 Task: Create a rule when a due date between working days from now is moved in a card by me.
Action: Mouse pressed left at (782, 221)
Screenshot: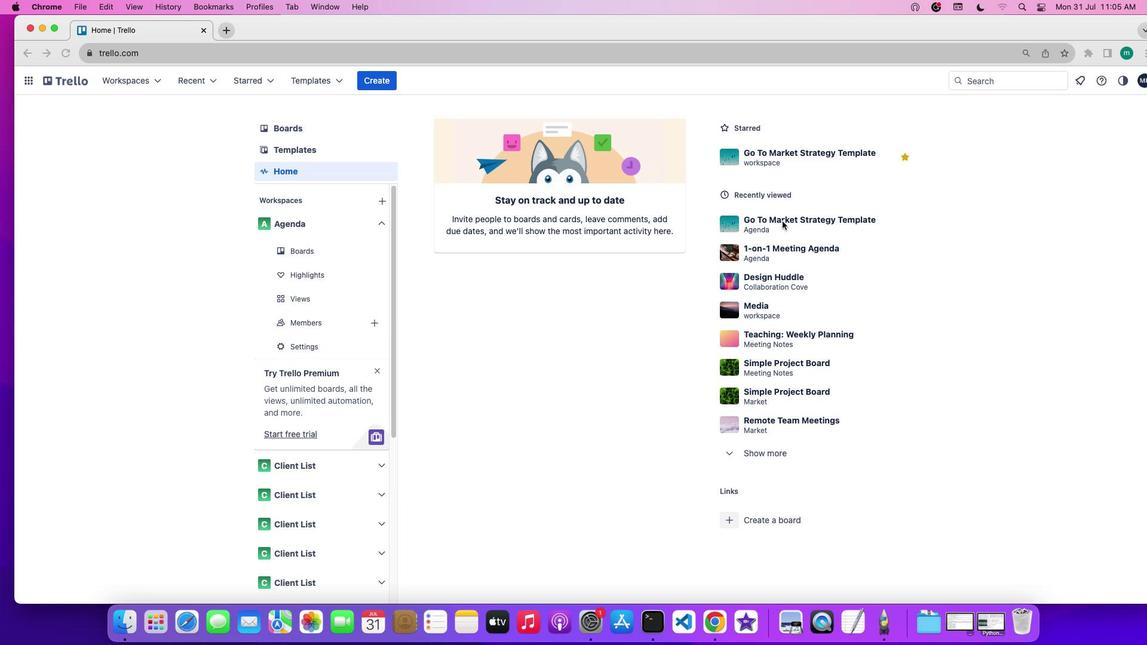 
Action: Mouse pressed left at (782, 221)
Screenshot: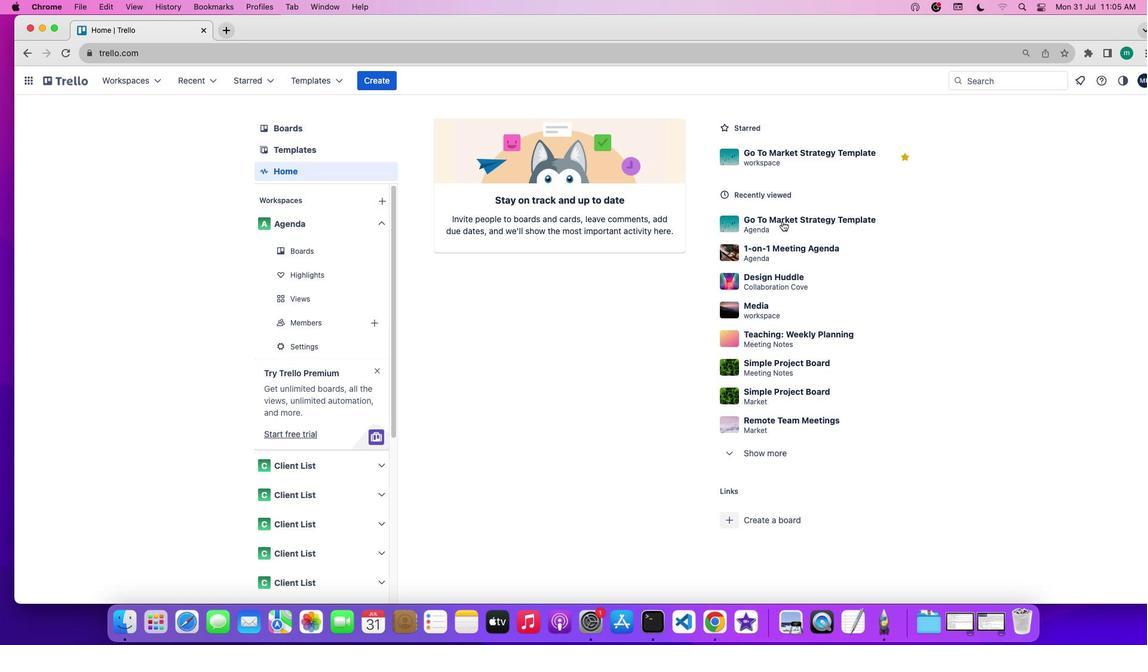 
Action: Mouse moved to (1040, 257)
Screenshot: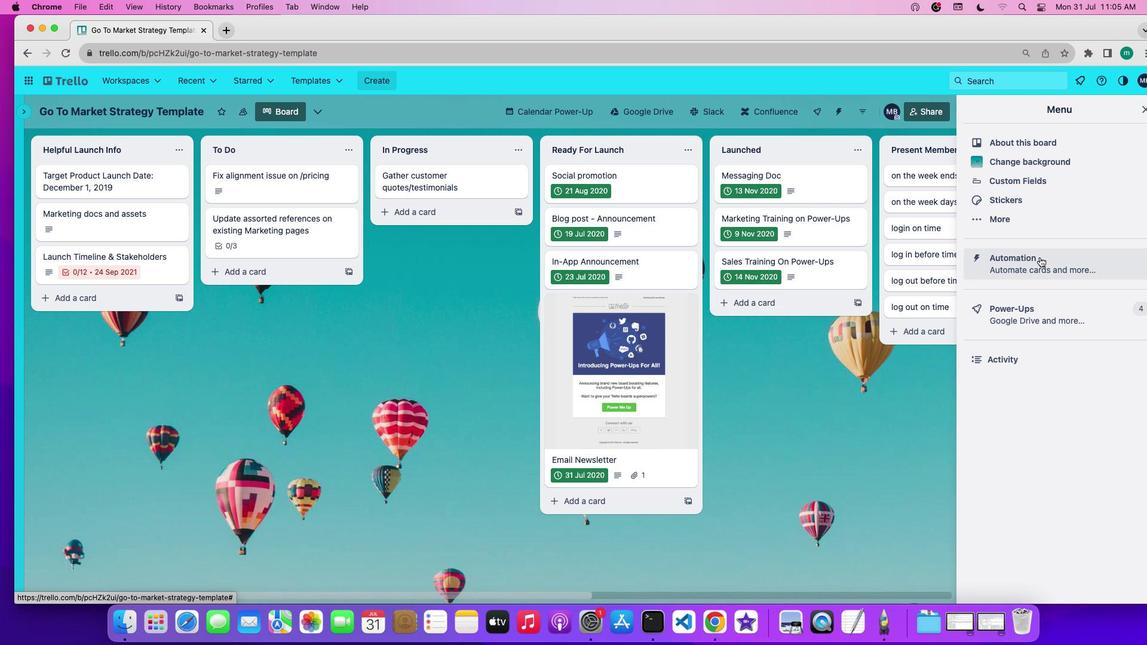 
Action: Mouse pressed left at (1040, 257)
Screenshot: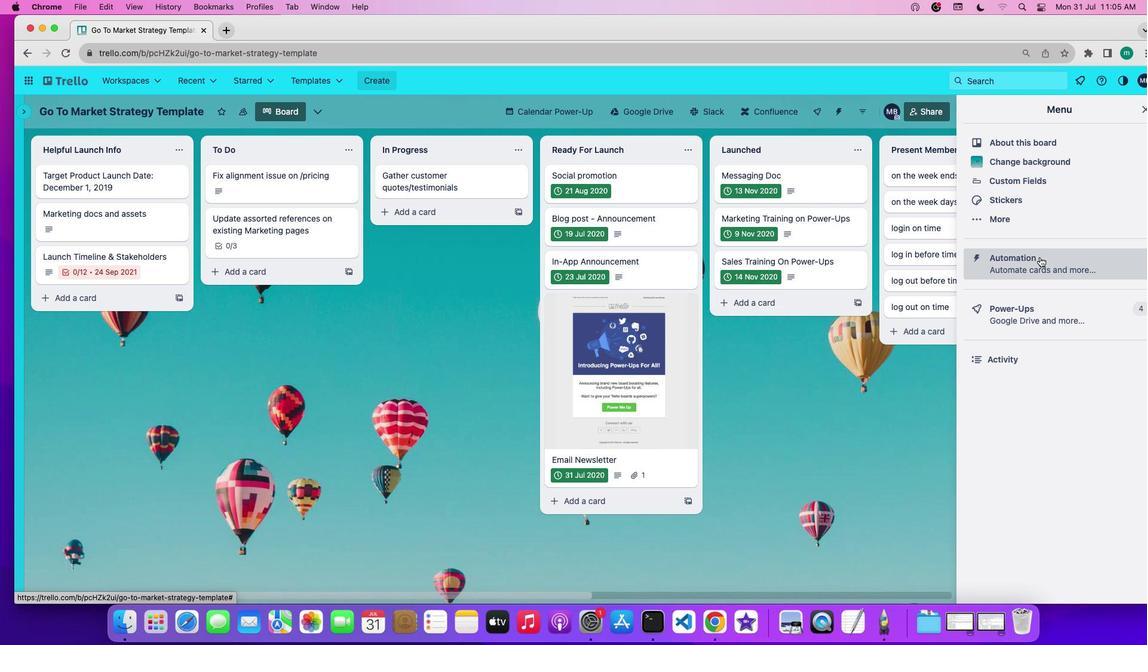 
Action: Mouse moved to (112, 220)
Screenshot: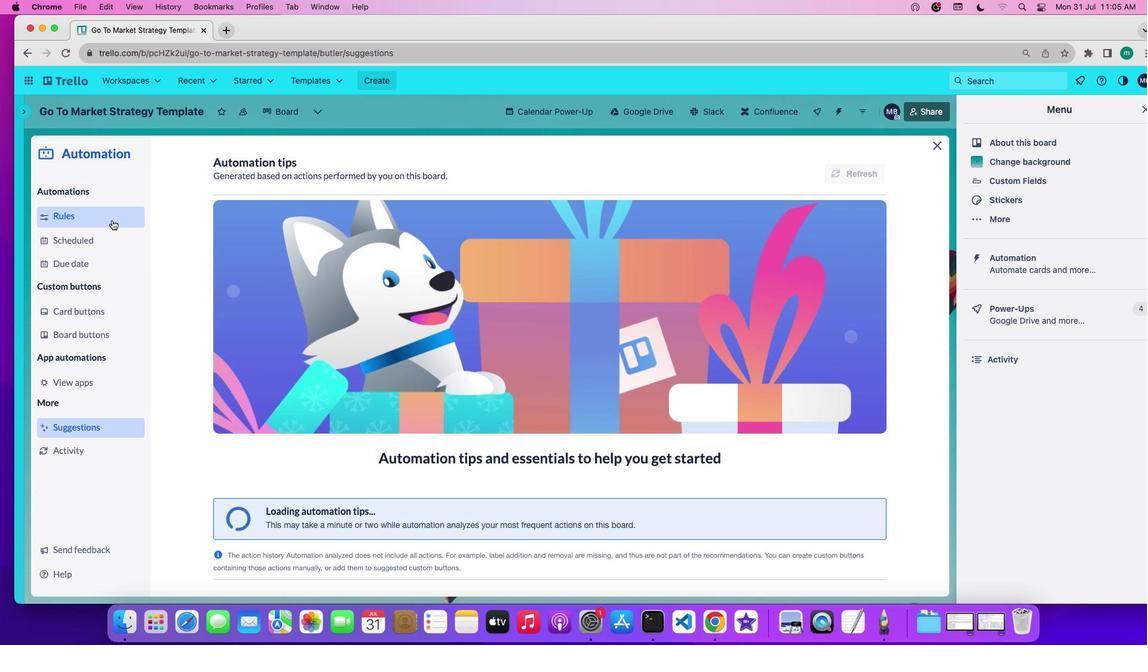 
Action: Mouse pressed left at (112, 220)
Screenshot: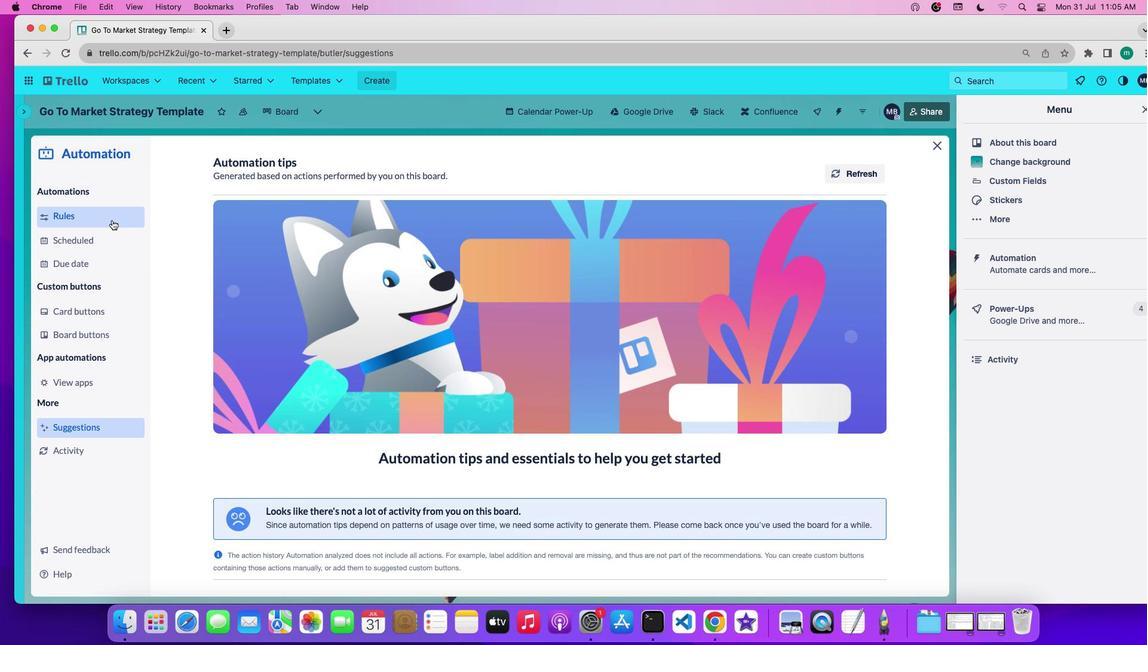 
Action: Mouse moved to (298, 429)
Screenshot: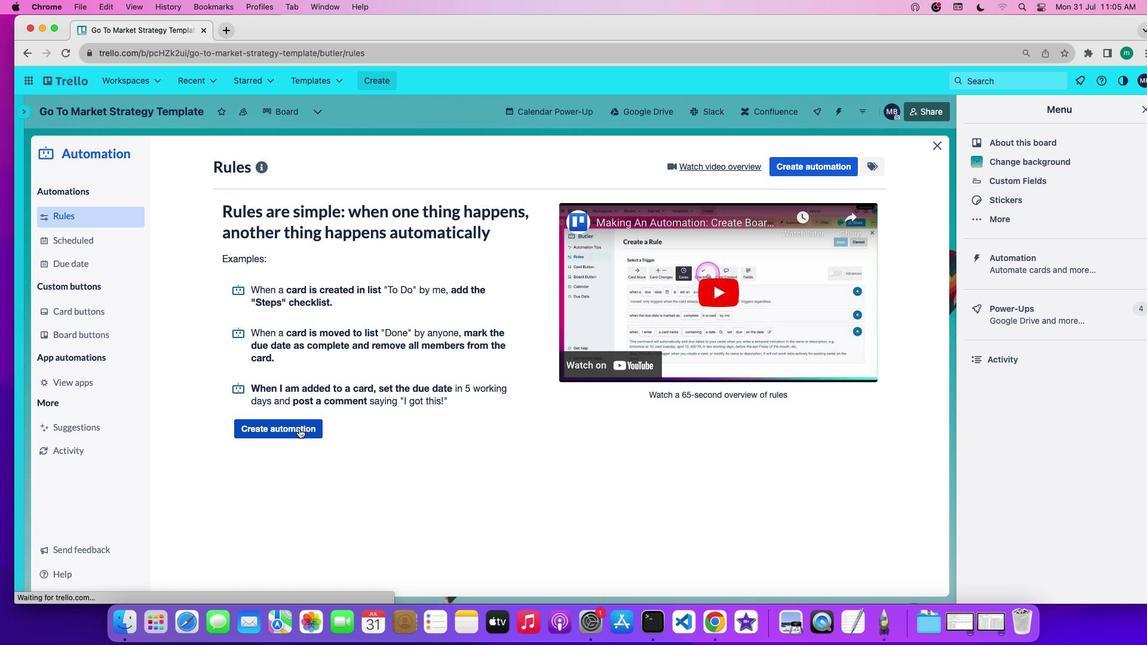 
Action: Mouse pressed left at (298, 429)
Screenshot: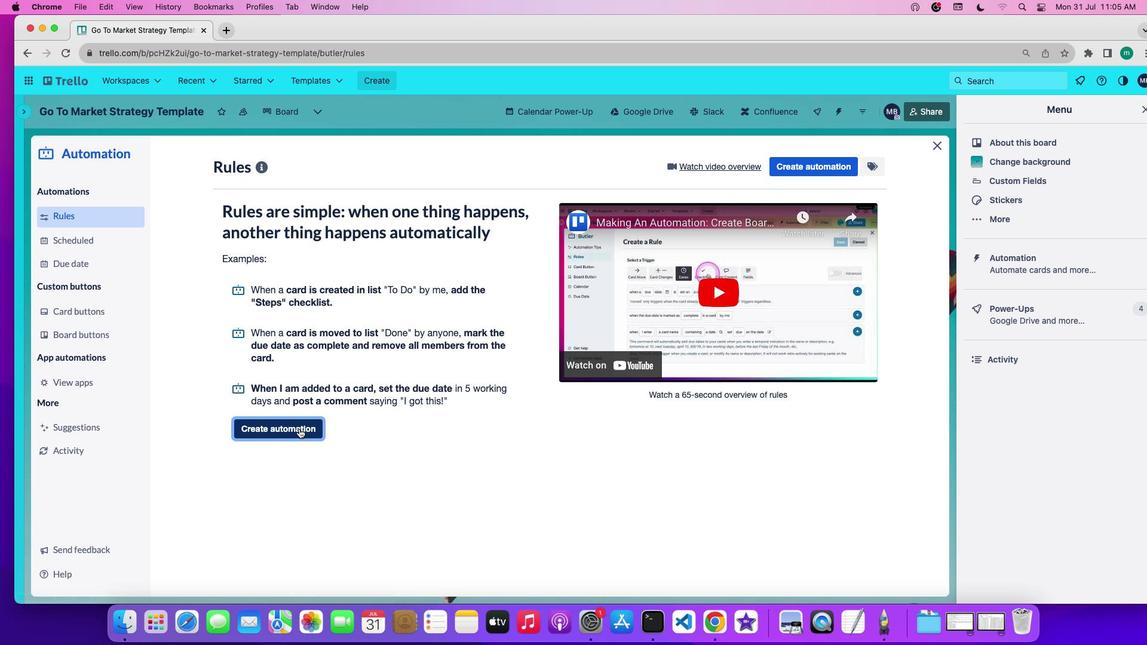 
Action: Mouse moved to (555, 276)
Screenshot: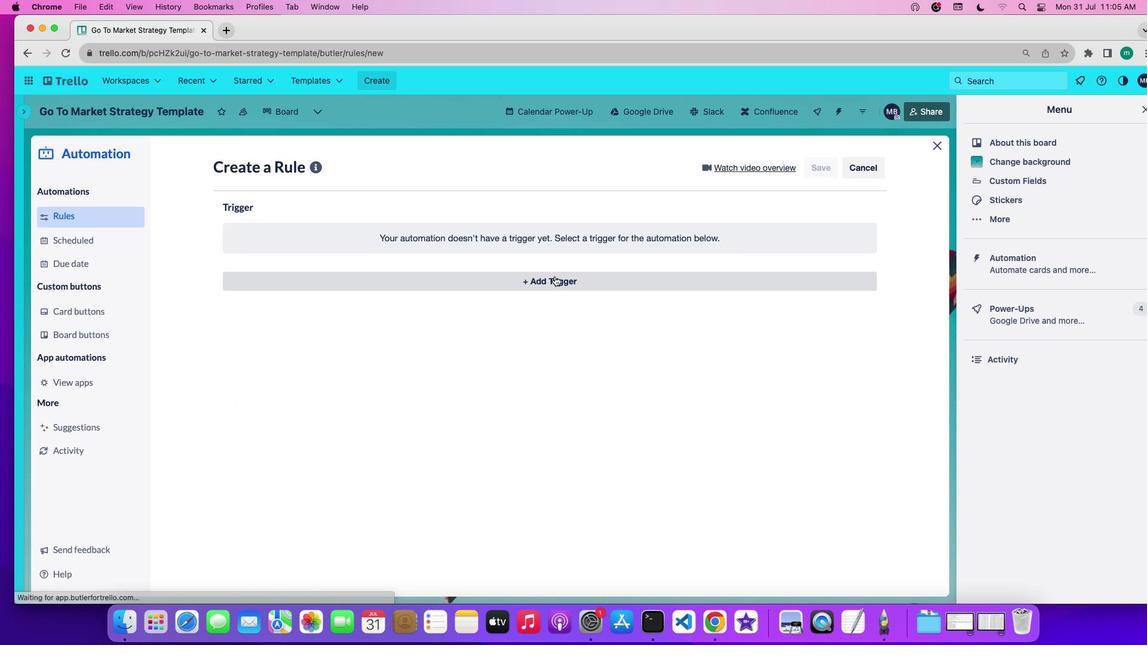 
Action: Mouse pressed left at (555, 276)
Screenshot: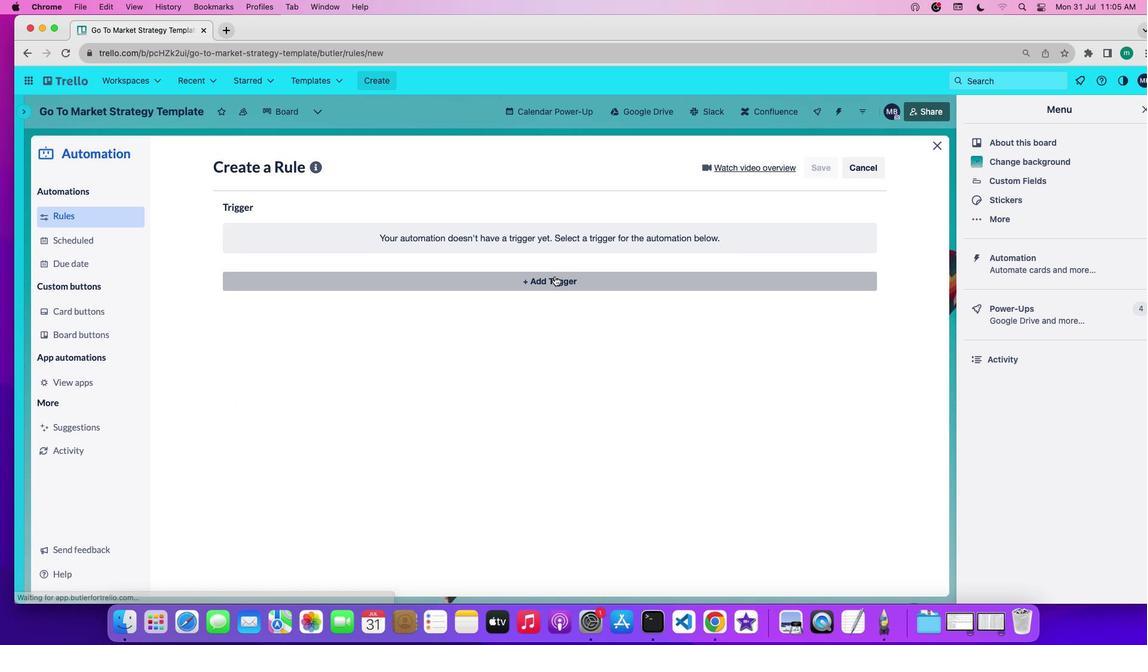 
Action: Mouse moved to (357, 318)
Screenshot: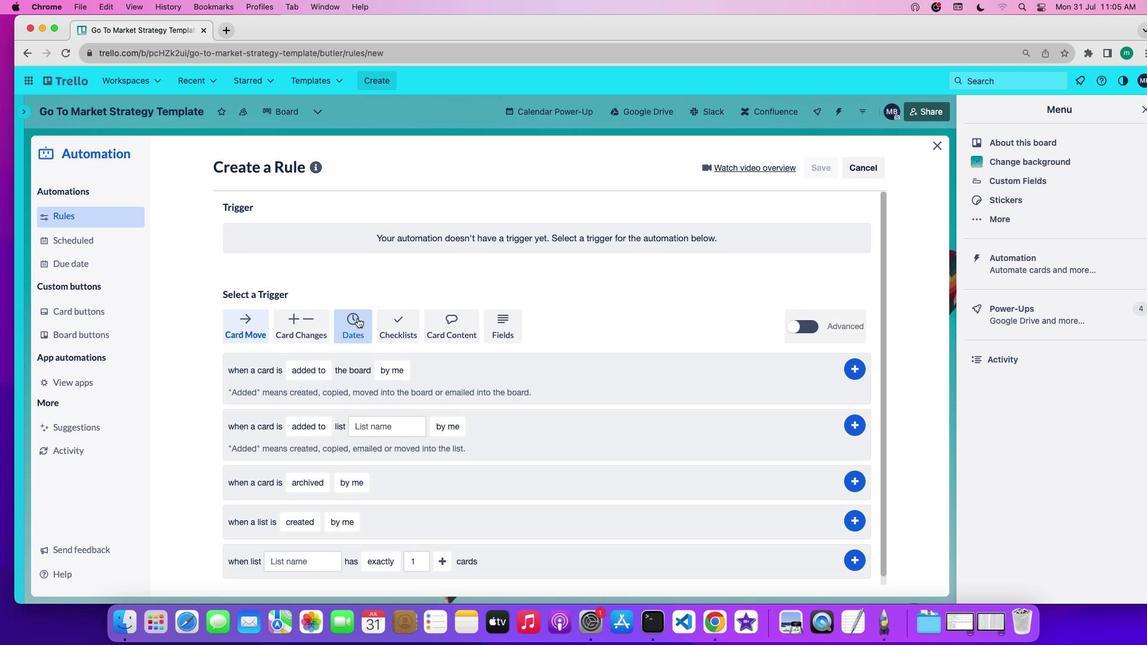 
Action: Mouse pressed left at (357, 318)
Screenshot: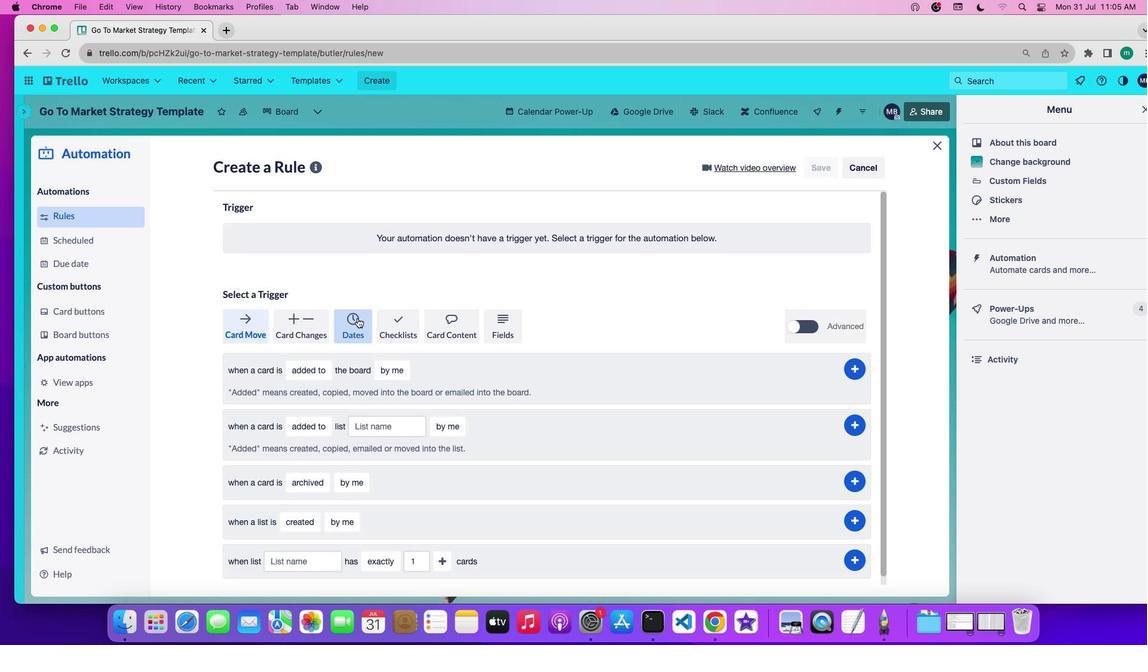 
Action: Mouse moved to (276, 367)
Screenshot: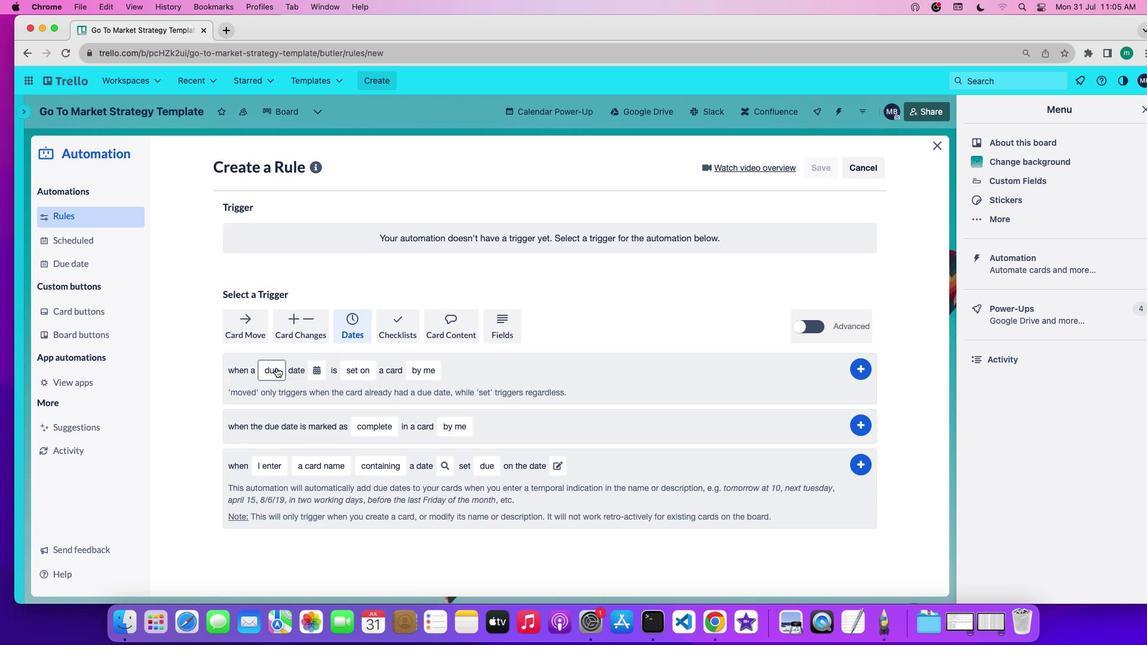 
Action: Mouse pressed left at (276, 367)
Screenshot: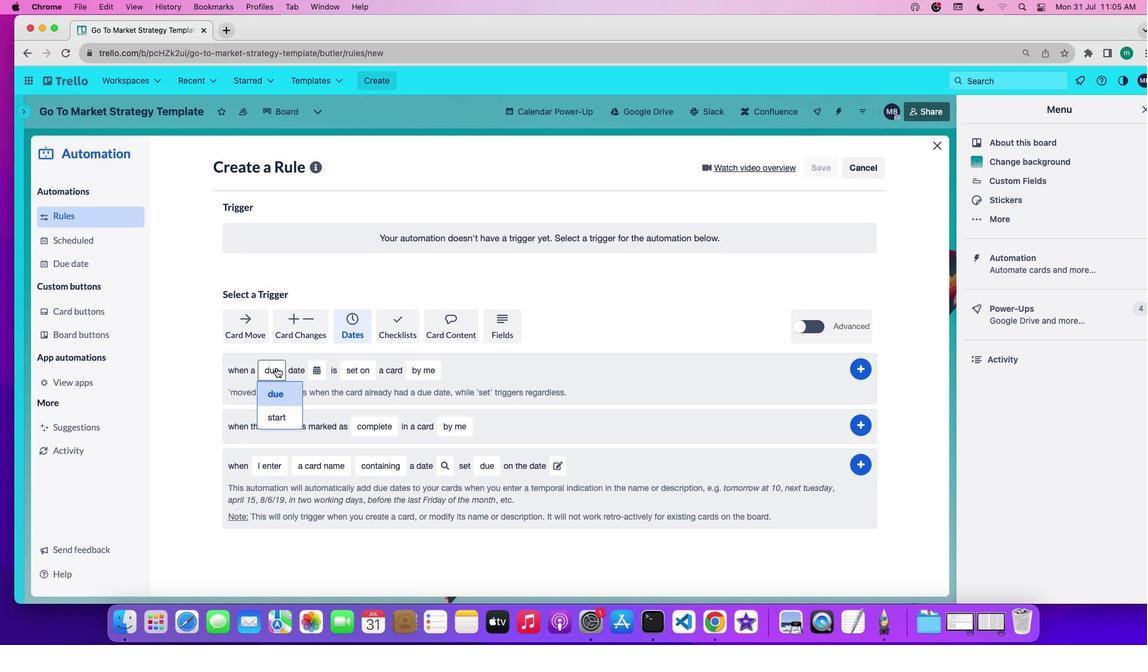 
Action: Mouse moved to (276, 391)
Screenshot: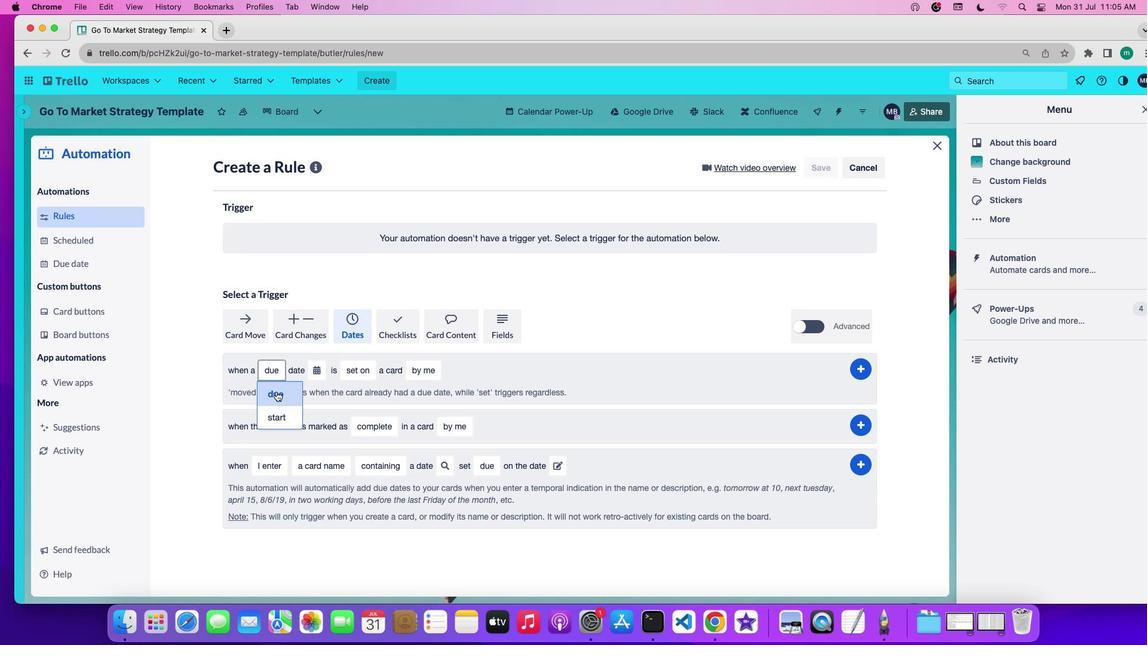 
Action: Mouse pressed left at (276, 391)
Screenshot: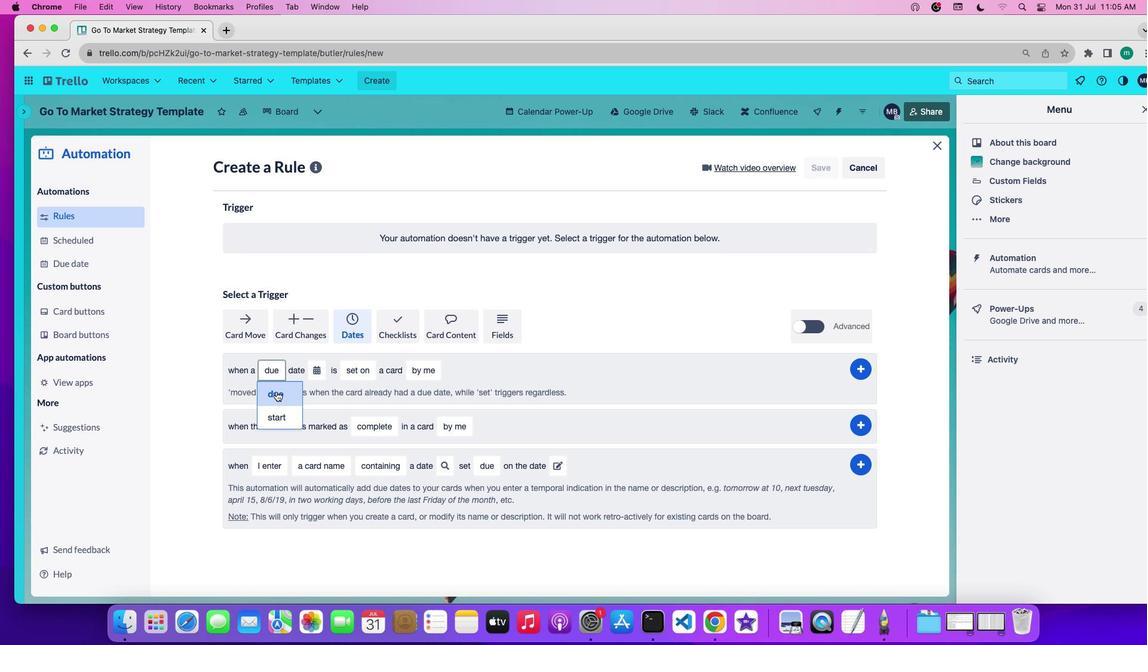 
Action: Mouse moved to (318, 371)
Screenshot: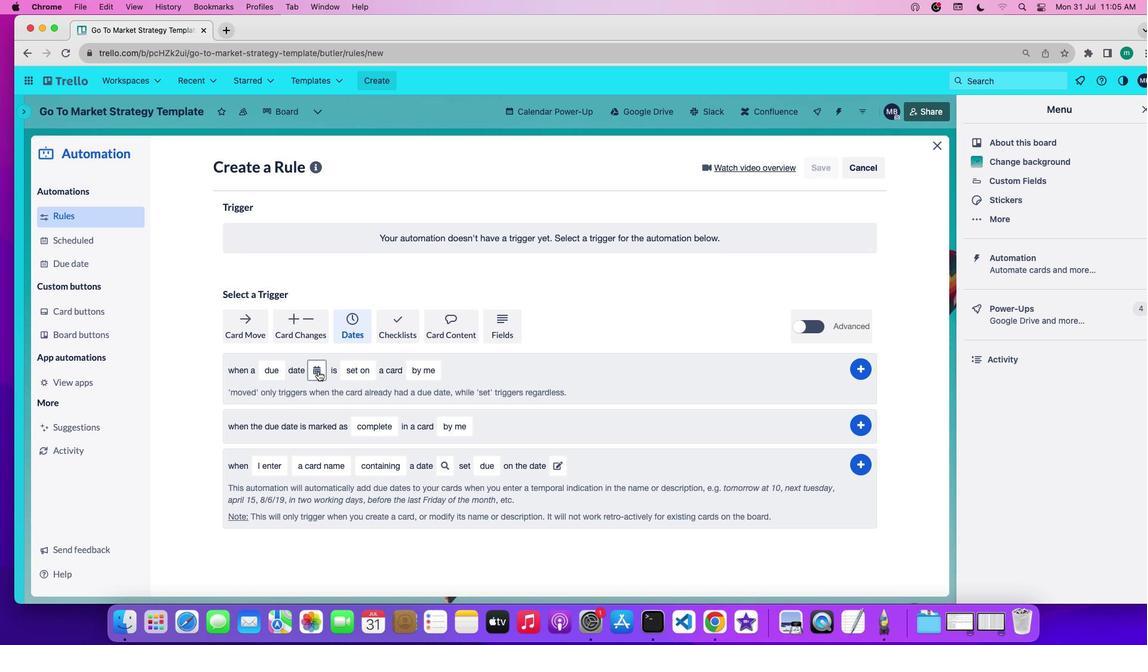 
Action: Mouse pressed left at (318, 371)
Screenshot: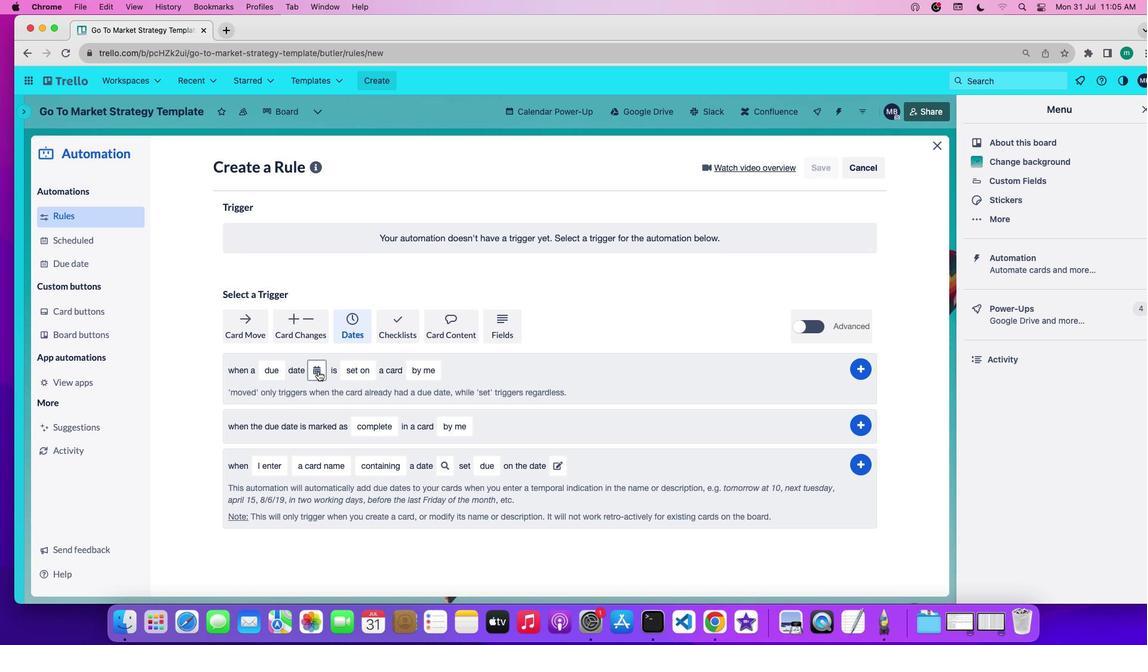 
Action: Mouse moved to (337, 445)
Screenshot: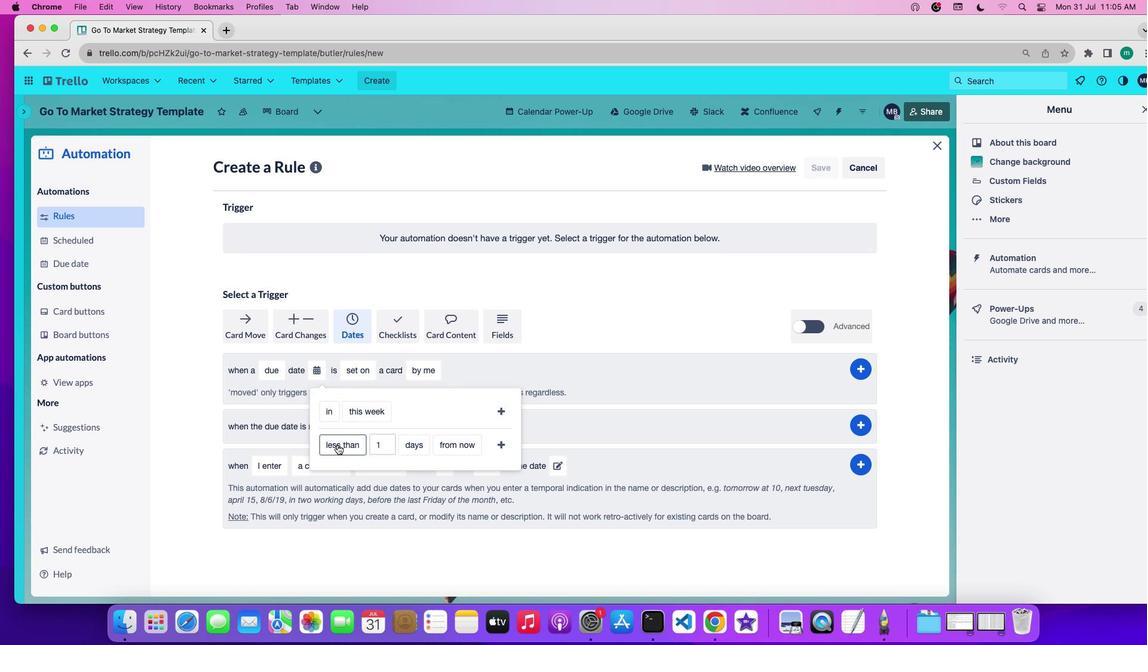 
Action: Mouse pressed left at (337, 445)
Screenshot: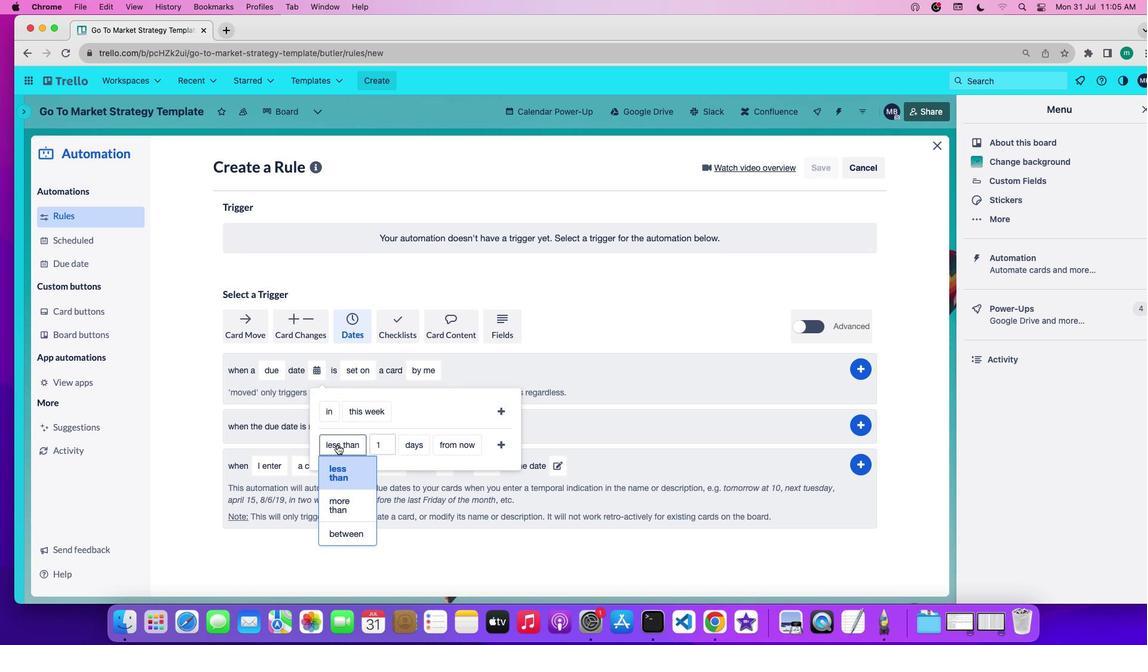 
Action: Mouse moved to (349, 542)
Screenshot: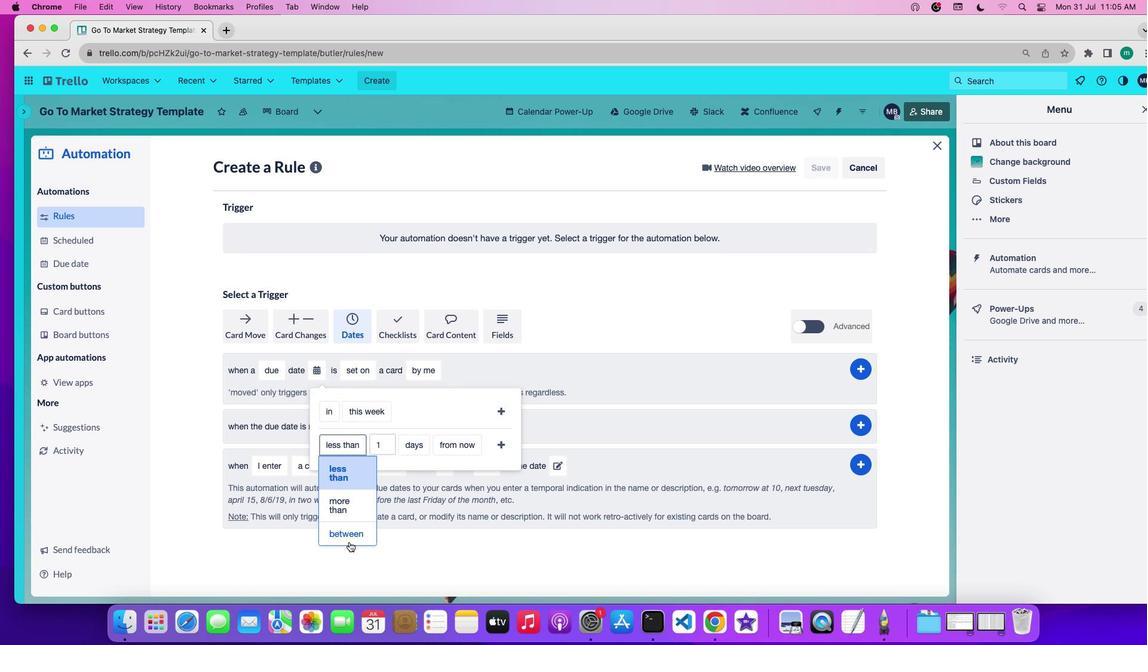 
Action: Mouse pressed left at (349, 542)
Screenshot: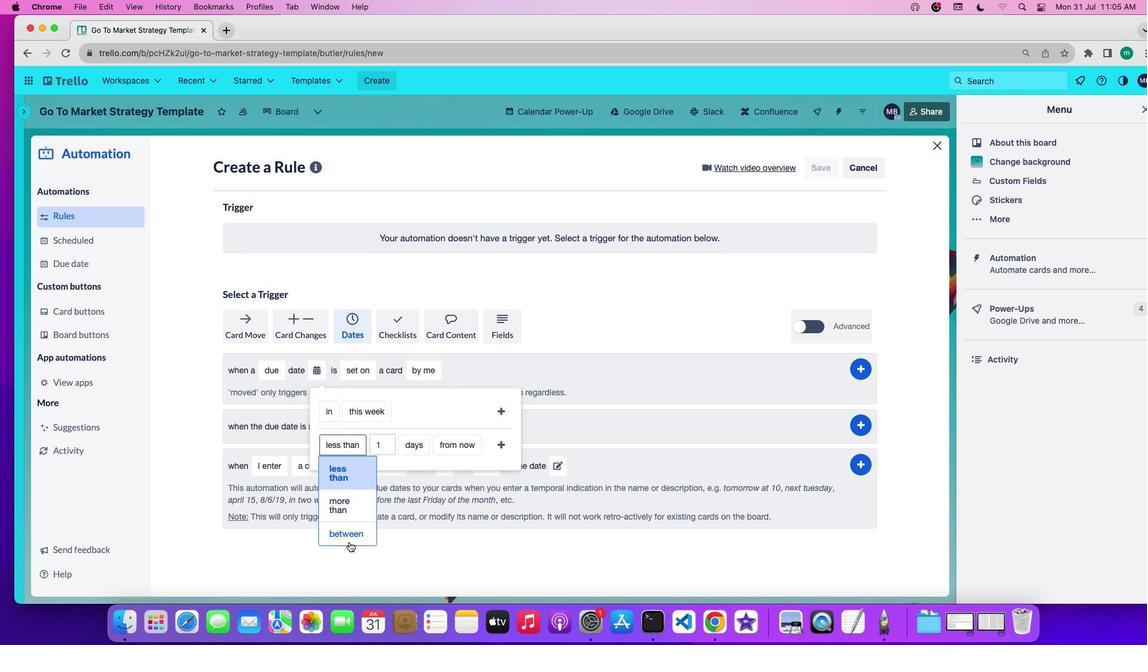 
Action: Mouse moved to (380, 440)
Screenshot: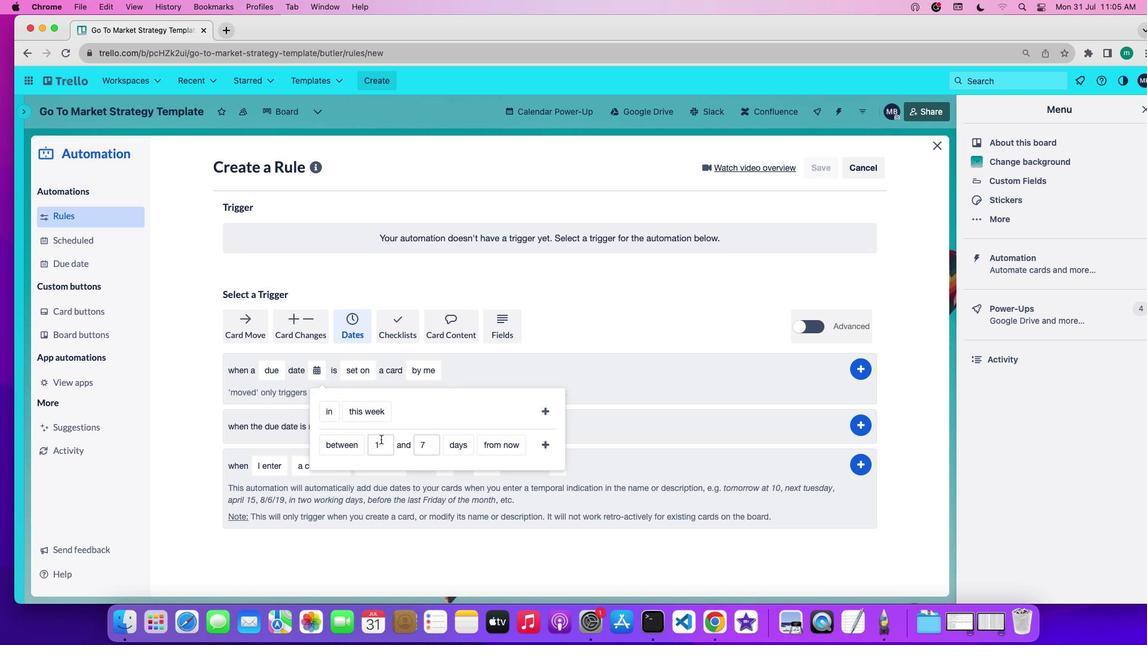 
Action: Mouse pressed left at (380, 440)
Screenshot: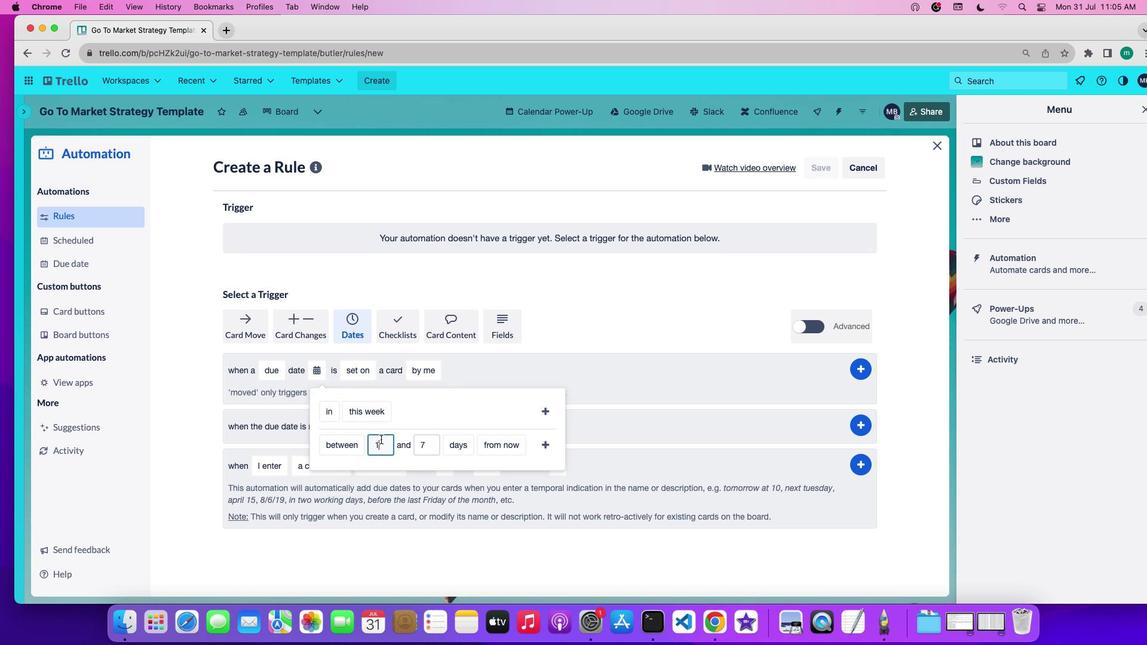 
Action: Key pressed Key.backspace'2'
Screenshot: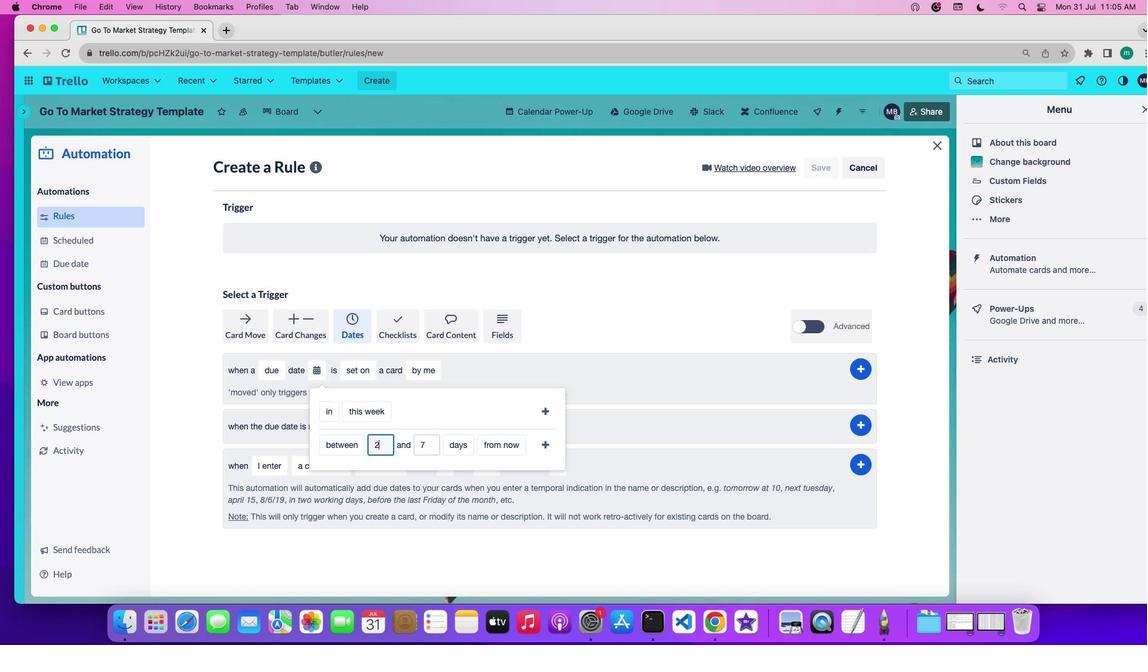 
Action: Mouse moved to (426, 444)
Screenshot: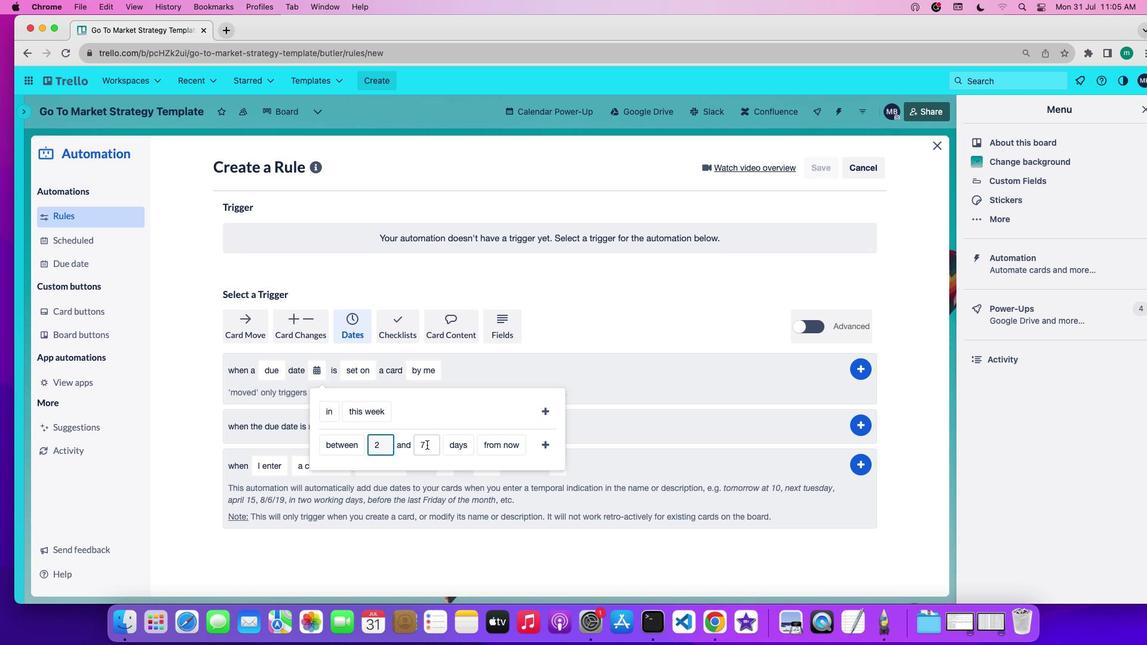 
Action: Mouse pressed left at (426, 444)
Screenshot: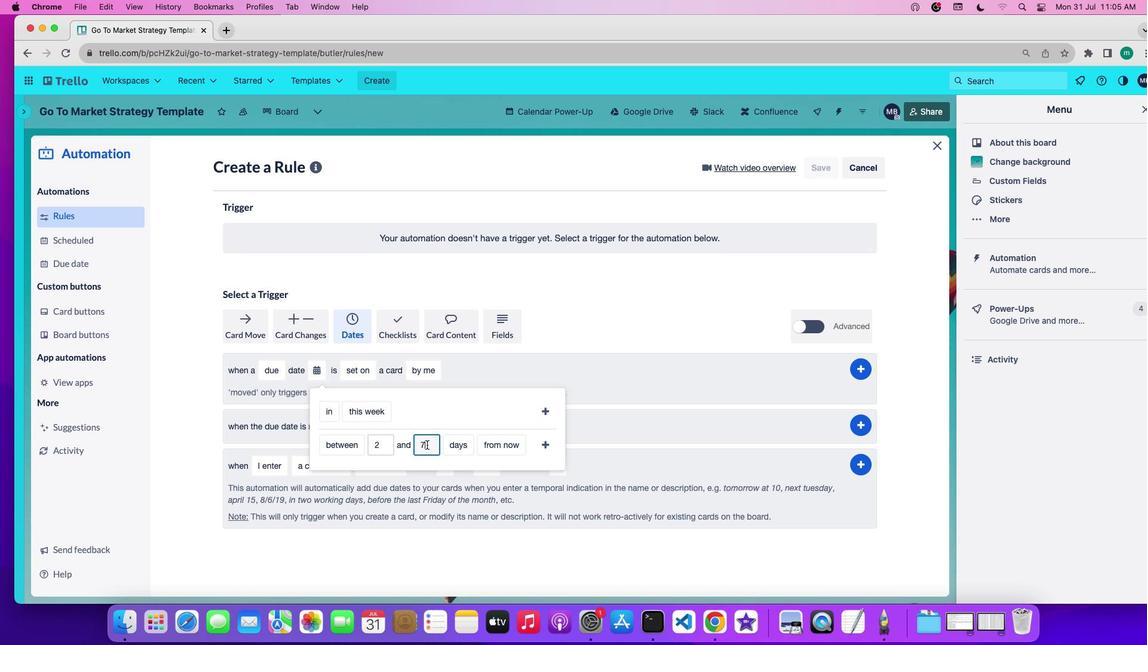 
Action: Key pressed Key.backspace'5'
Screenshot: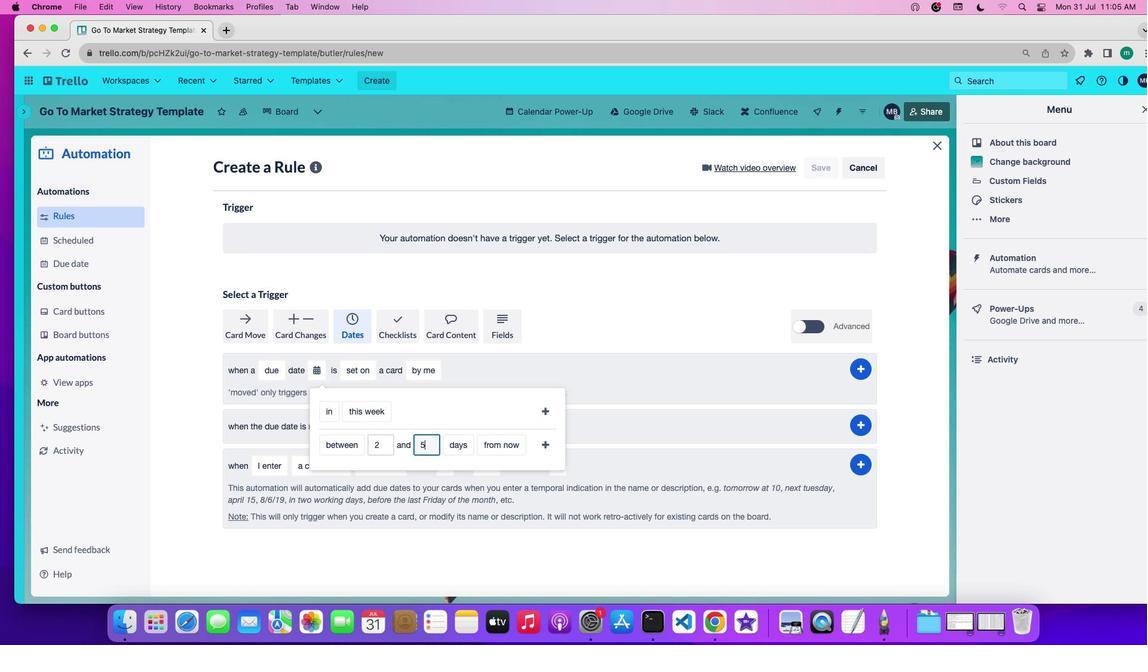 
Action: Mouse moved to (493, 443)
Screenshot: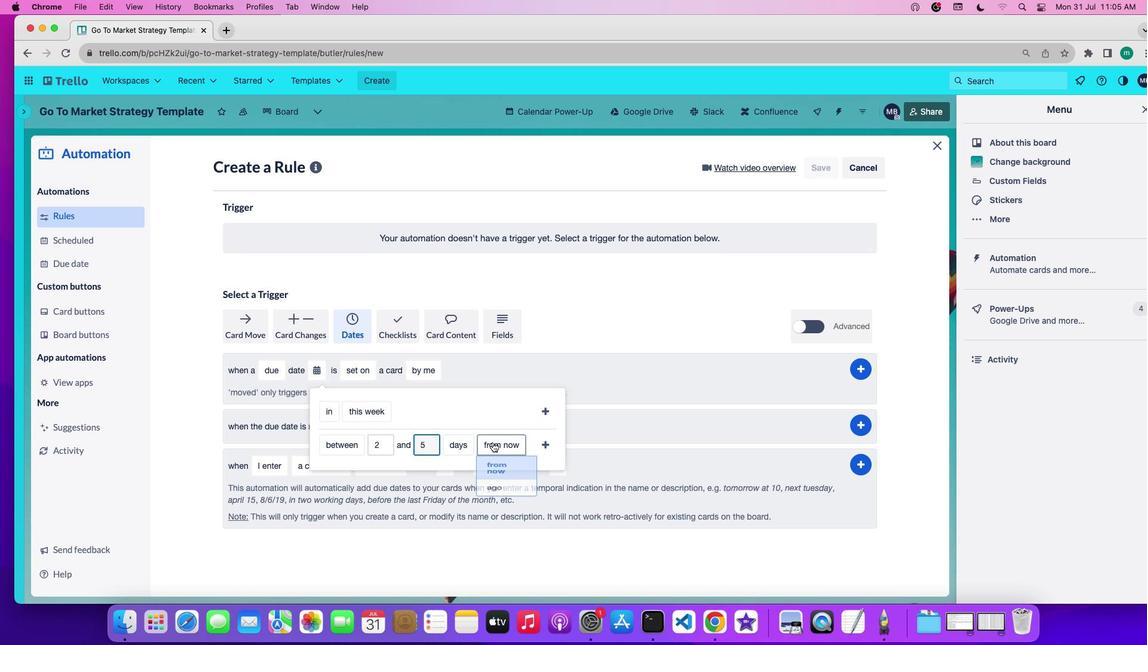 
Action: Mouse pressed left at (493, 443)
Screenshot: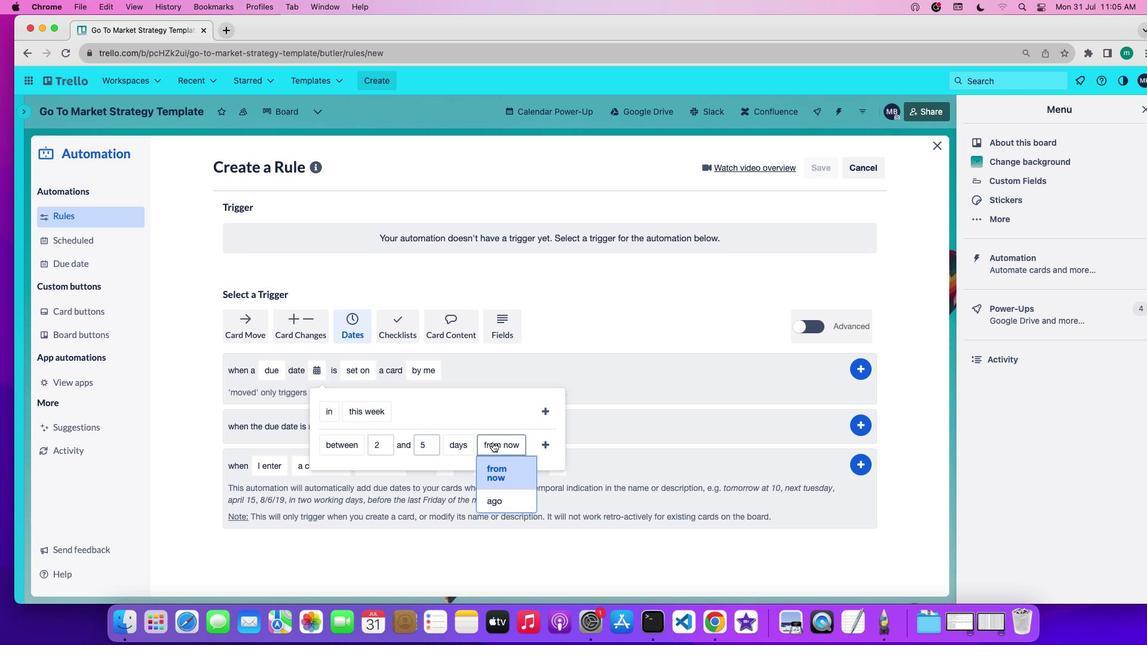 
Action: Mouse moved to (498, 466)
Screenshot: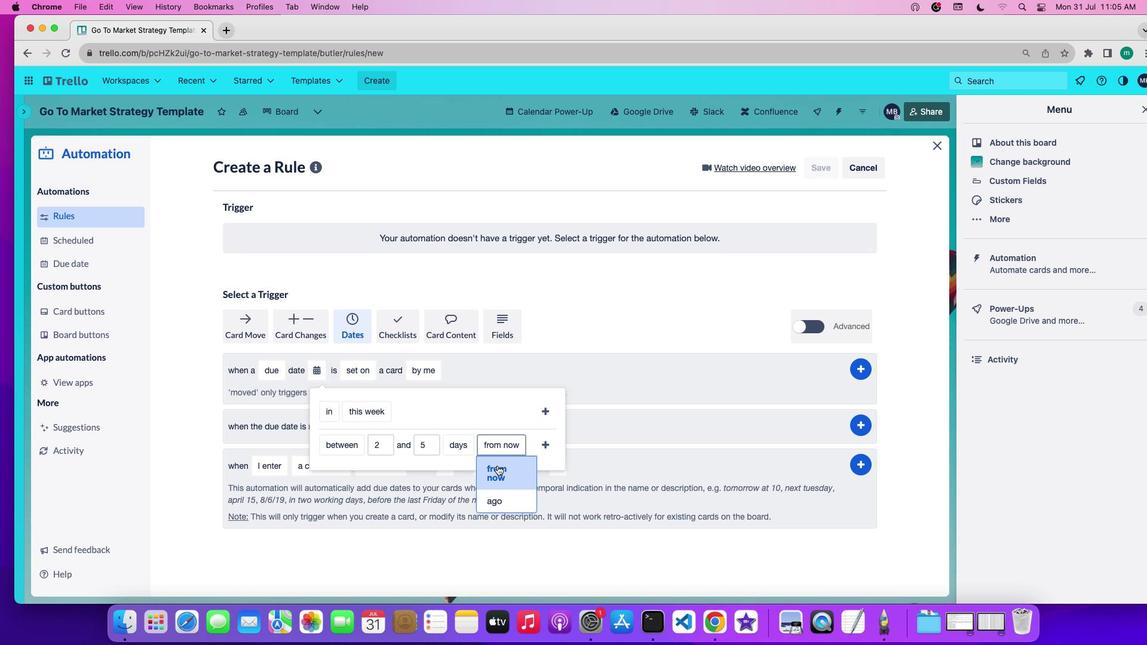 
Action: Mouse pressed left at (498, 466)
Screenshot: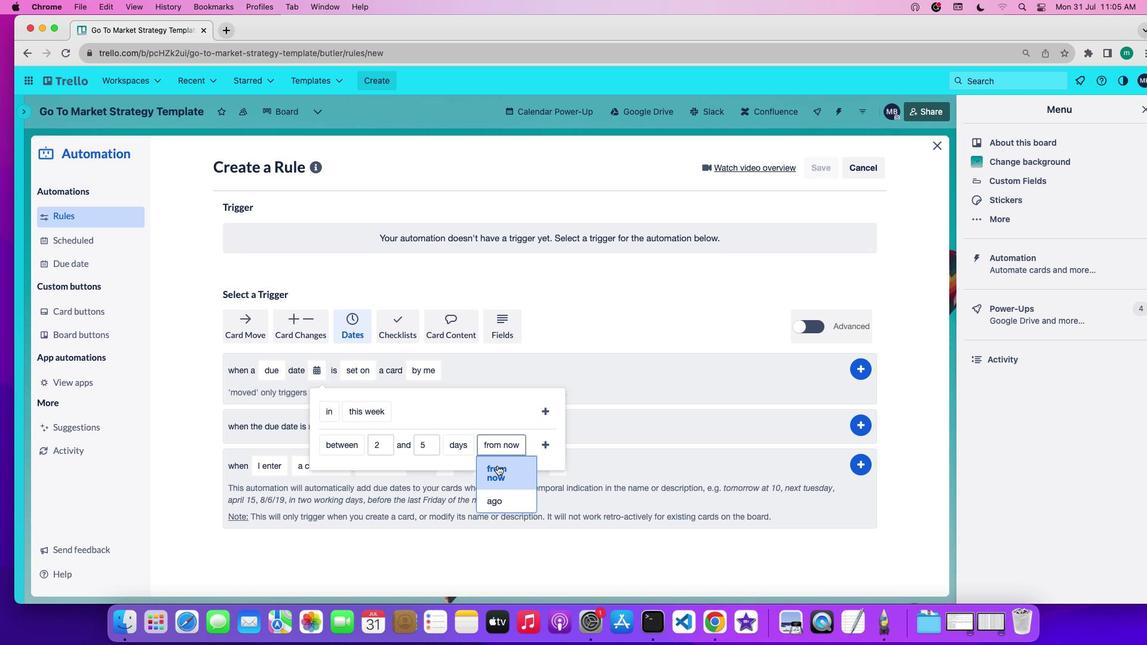 
Action: Mouse moved to (543, 442)
Screenshot: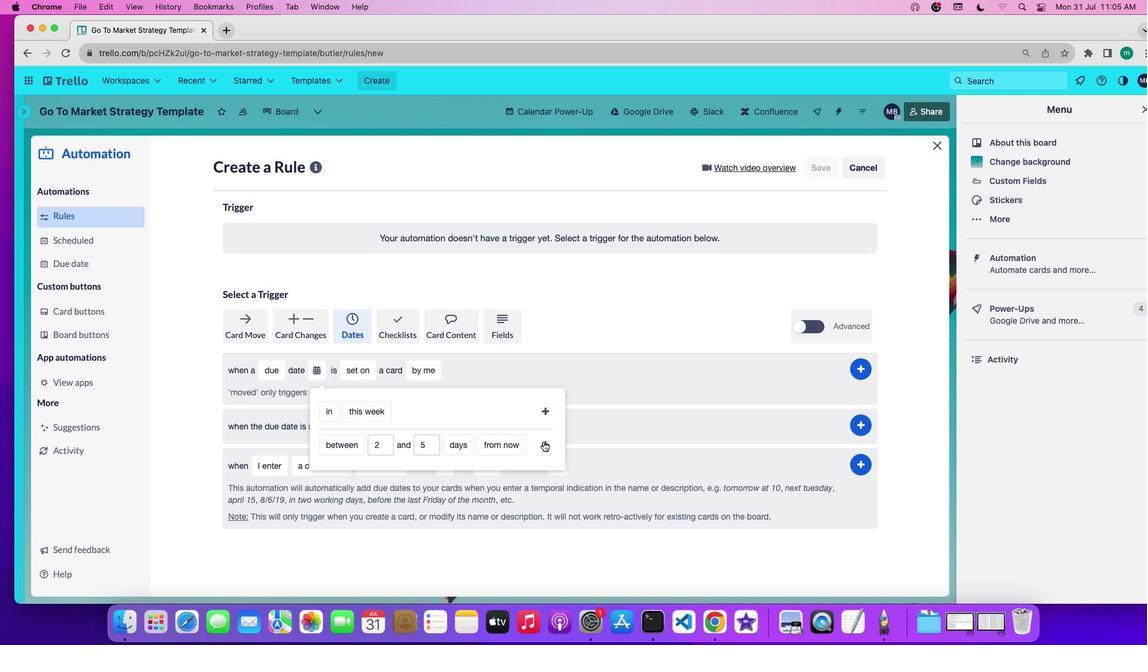 
Action: Mouse pressed left at (543, 442)
Screenshot: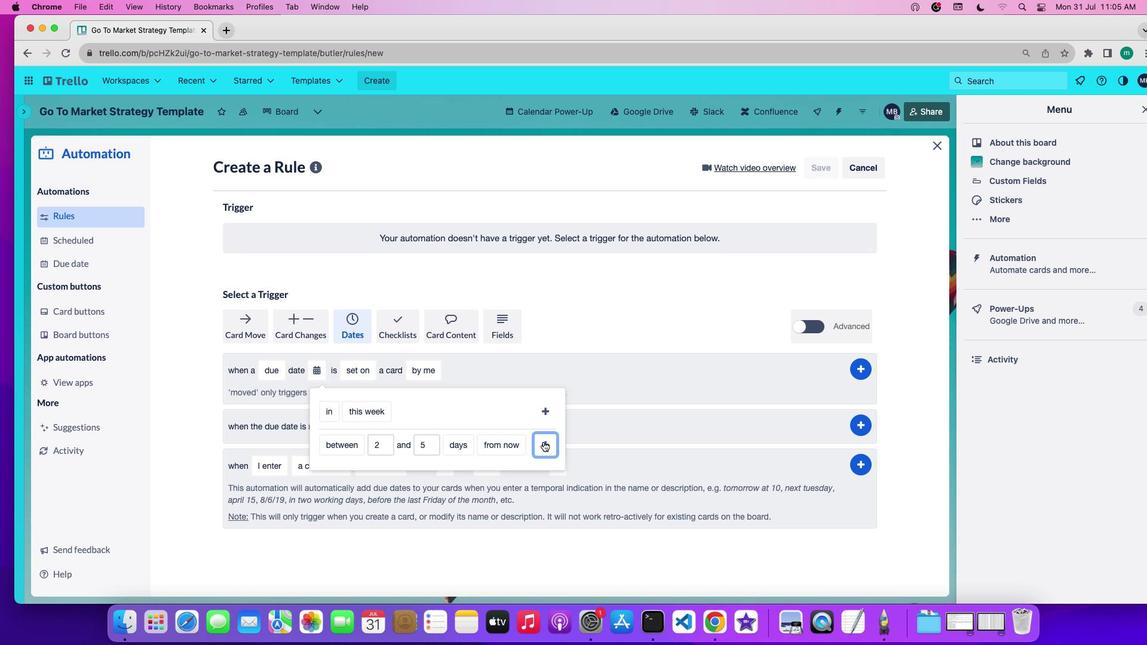 
Action: Mouse moved to (486, 364)
Screenshot: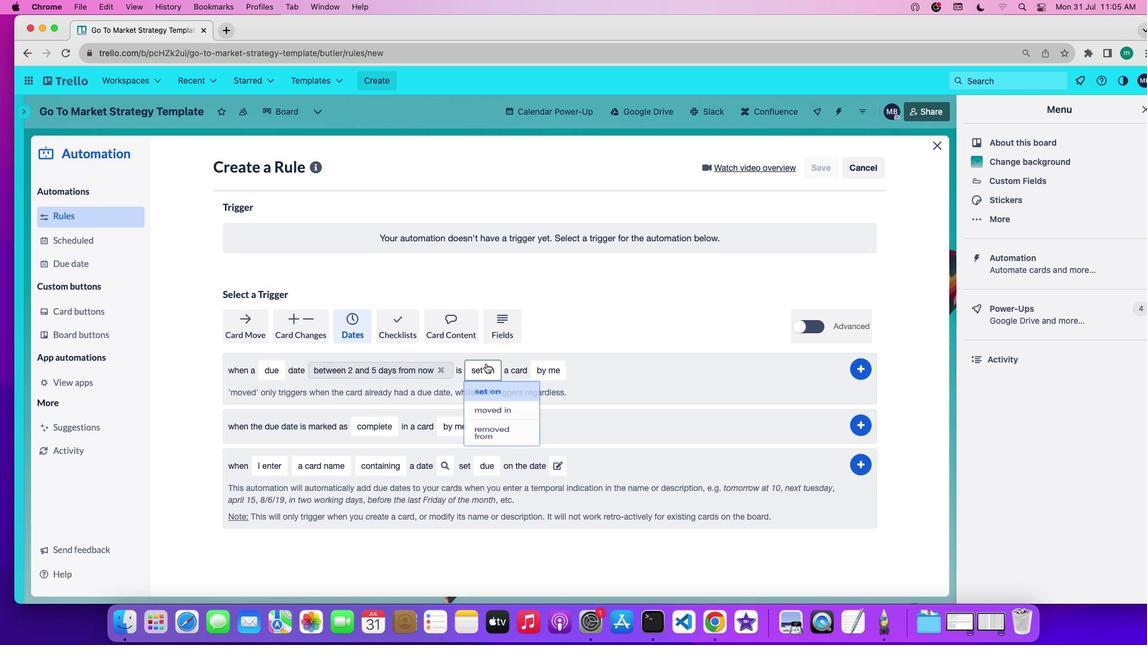 
Action: Mouse pressed left at (486, 364)
Screenshot: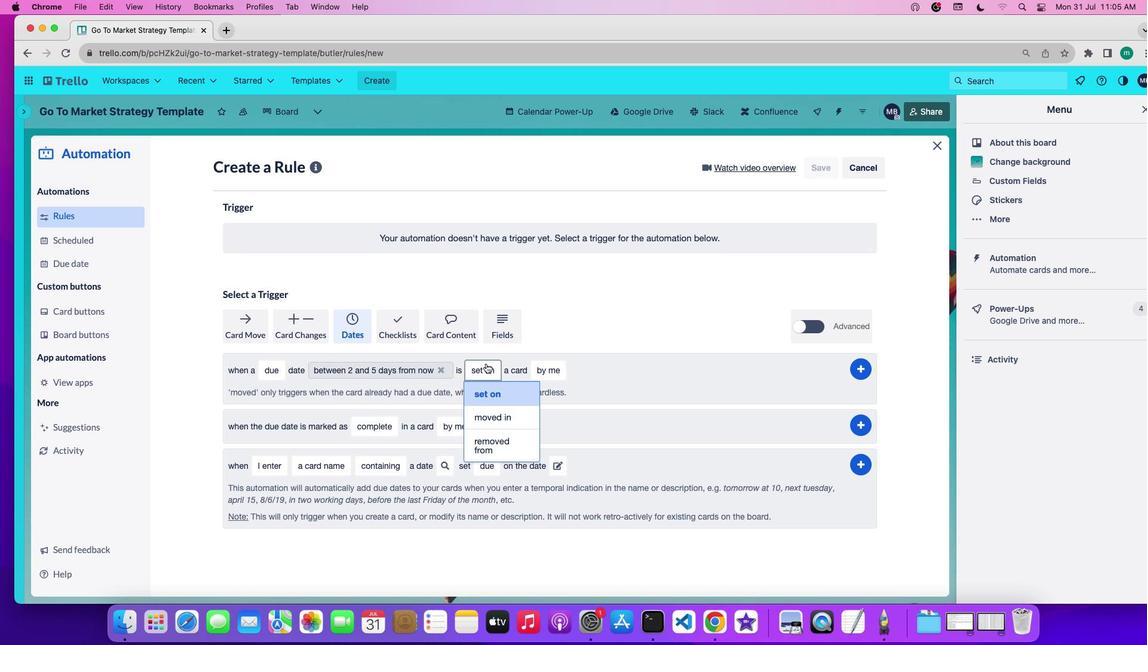 
Action: Mouse moved to (487, 413)
Screenshot: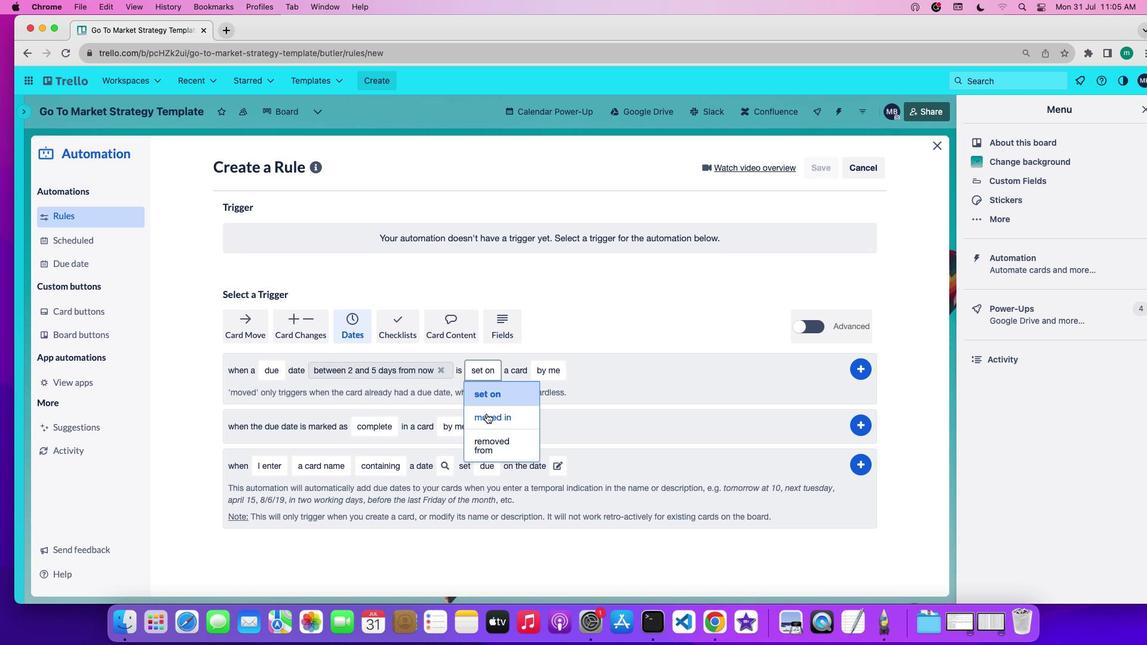 
Action: Mouse pressed left at (487, 413)
Screenshot: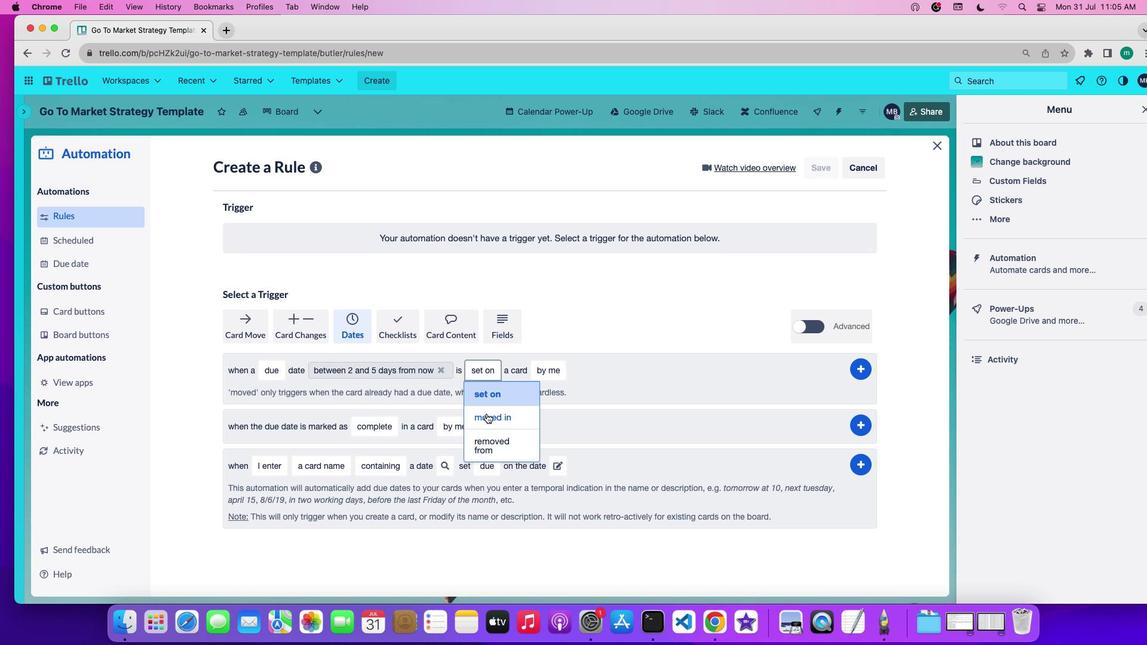 
Action: Mouse moved to (547, 368)
Screenshot: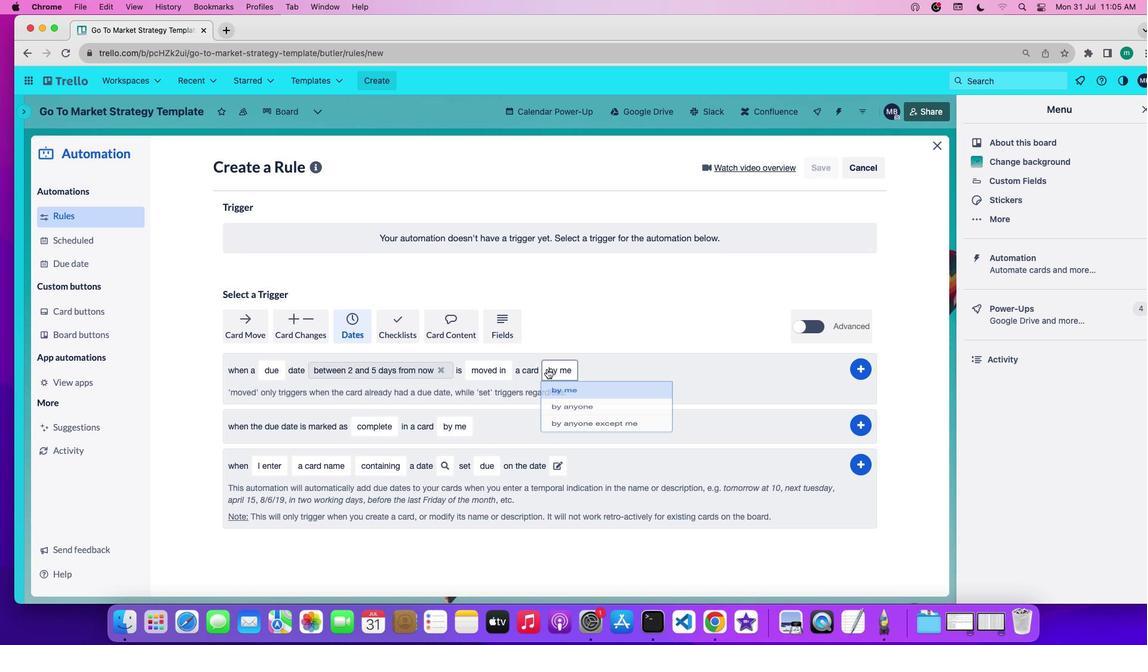 
Action: Mouse pressed left at (547, 368)
Screenshot: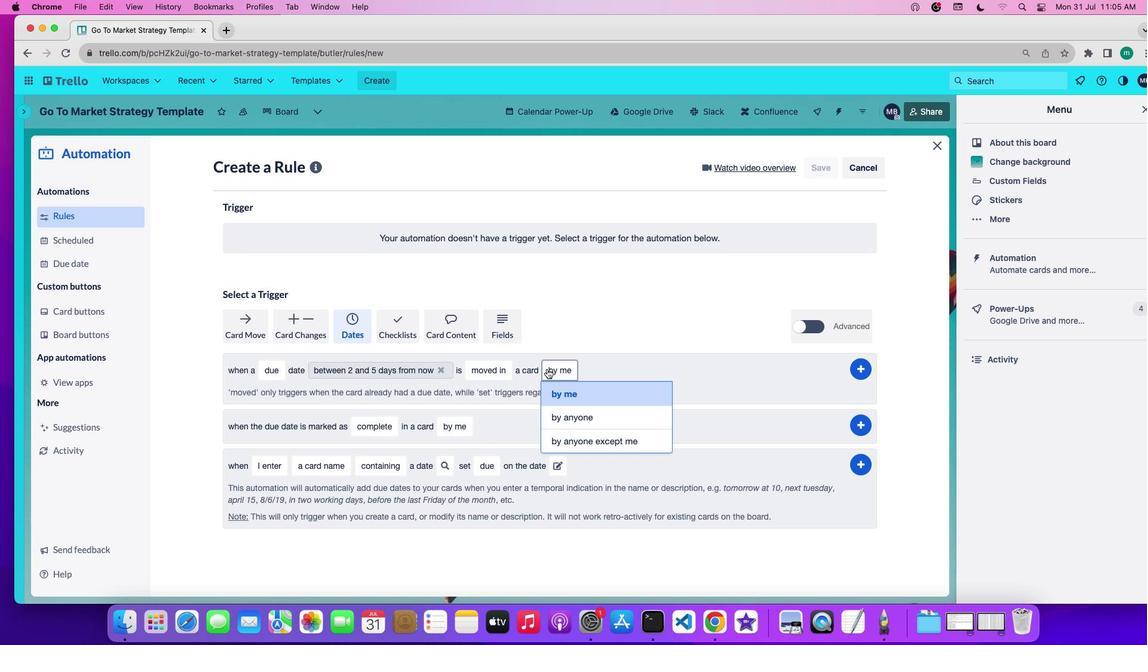 
Action: Mouse moved to (555, 398)
Screenshot: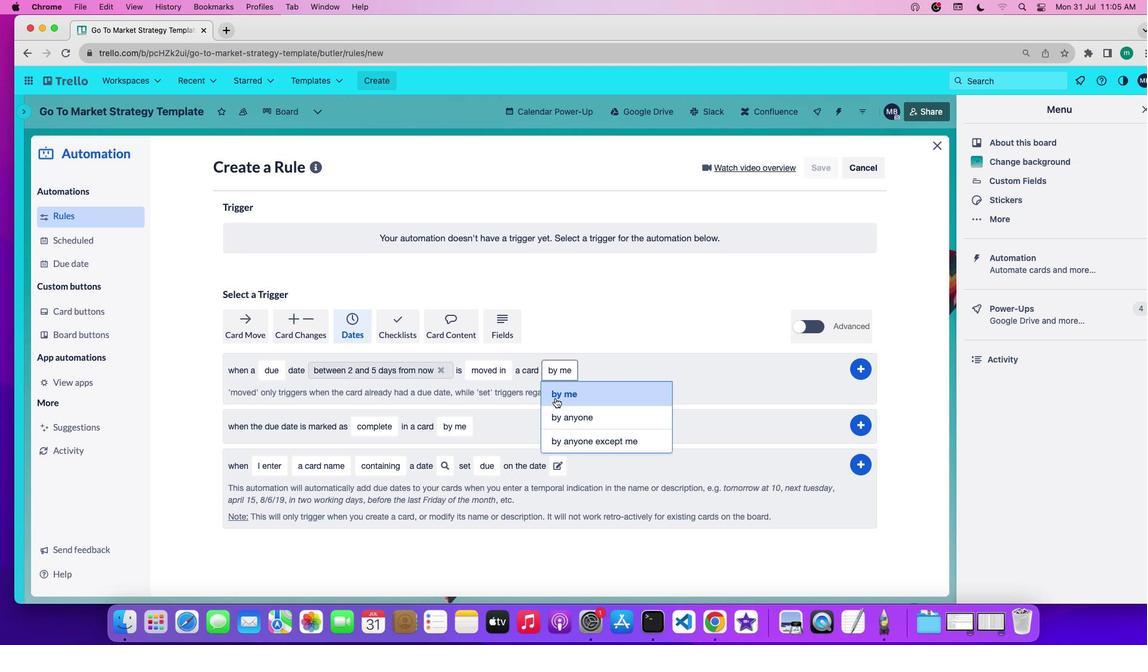 
Action: Mouse pressed left at (555, 398)
Screenshot: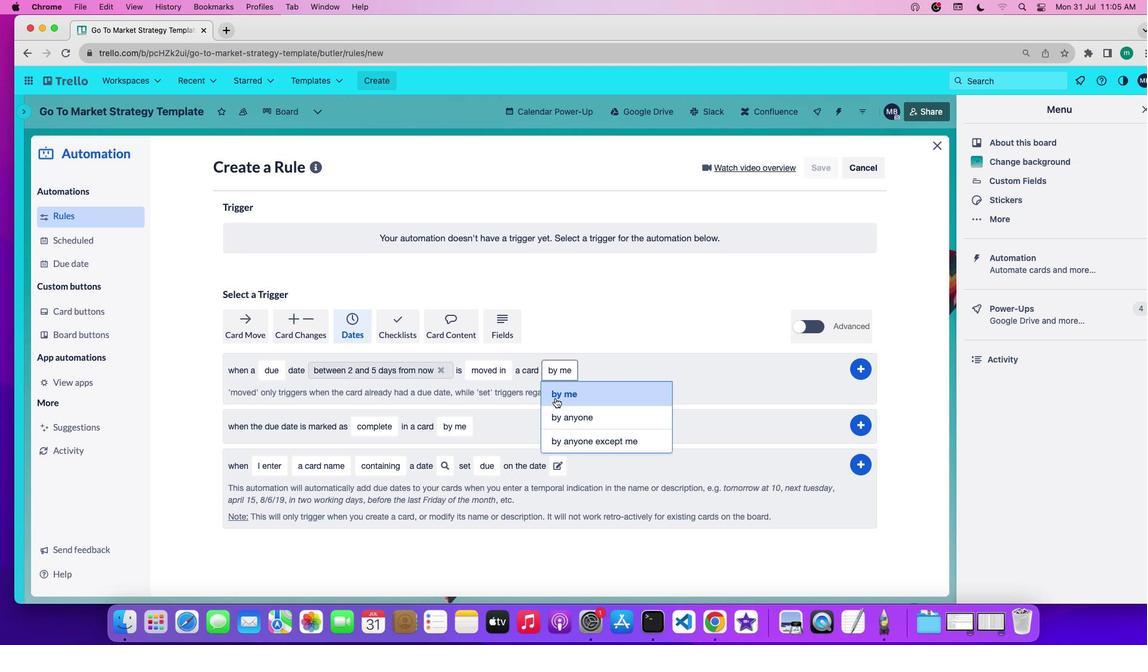 
Action: Mouse moved to (855, 368)
Screenshot: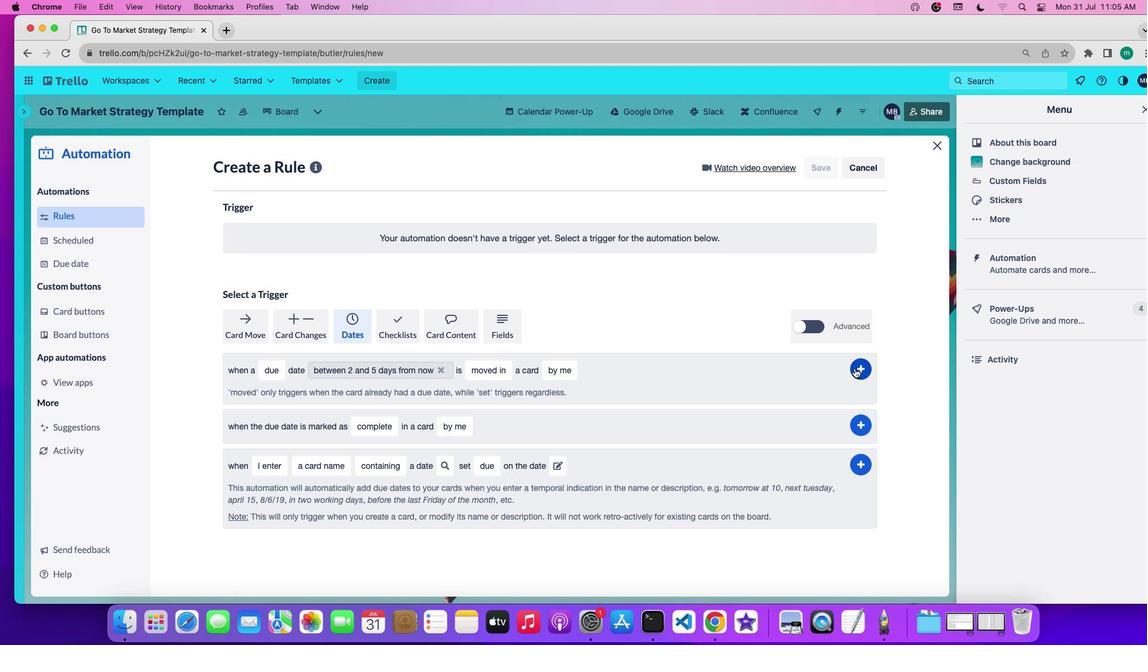 
Action: Mouse pressed left at (855, 368)
Screenshot: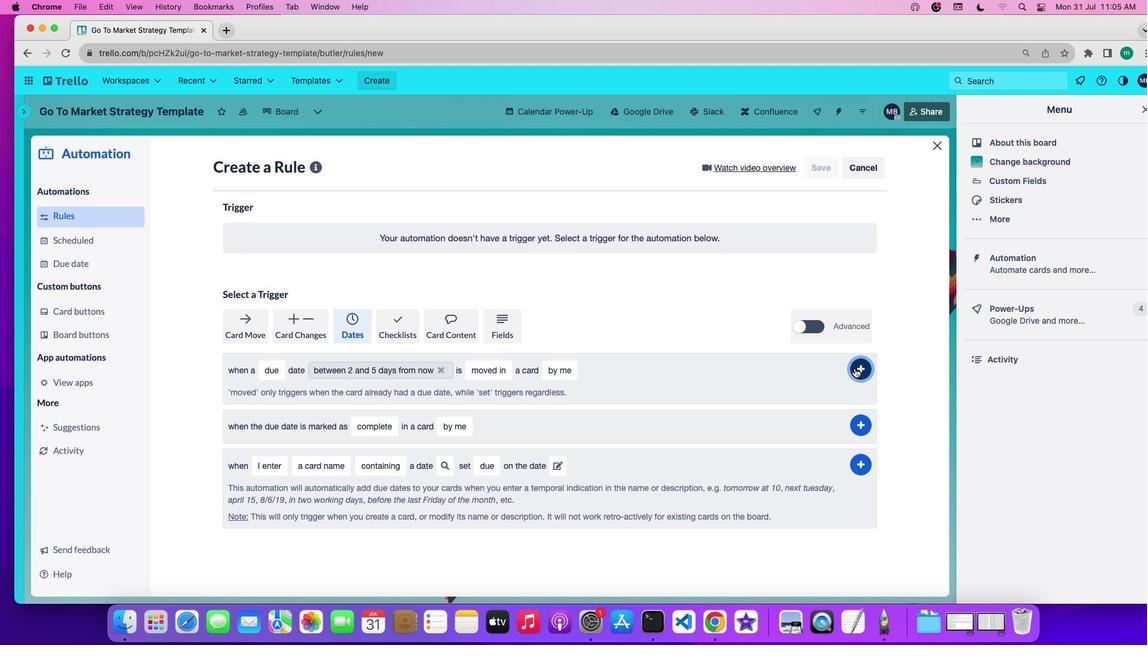 
Action: Mouse moved to (852, 368)
Screenshot: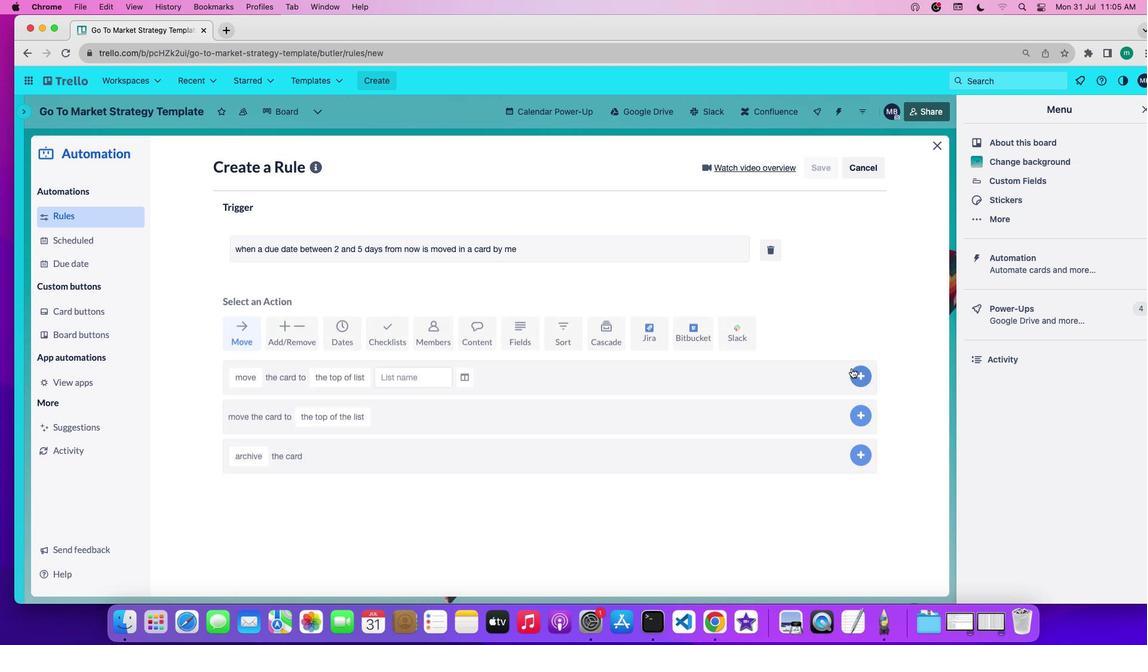 
